 Task: Enable the redirection from one org to another org
Action: Mouse moved to (168, 271)
Screenshot: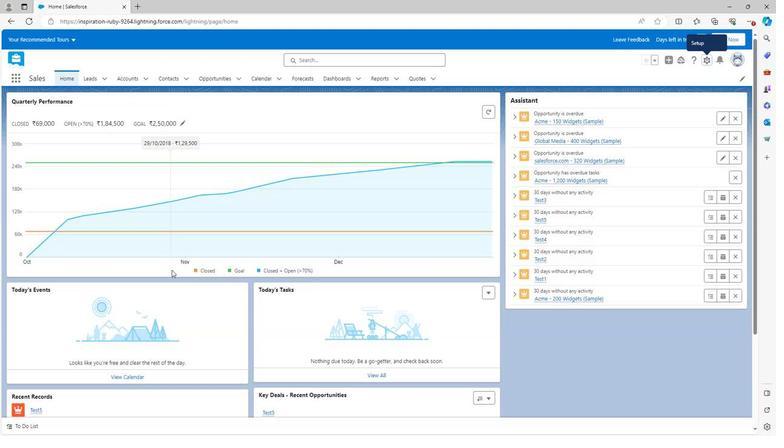 
Action: Mouse scrolled (168, 271) with delta (0, 0)
Screenshot: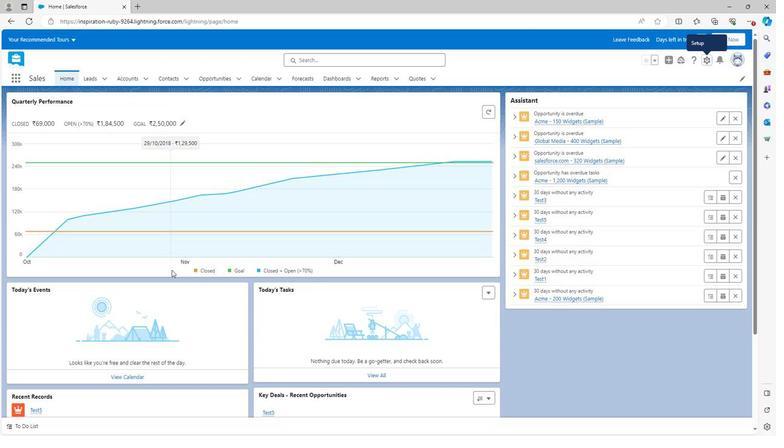 
Action: Mouse scrolled (168, 271) with delta (0, 0)
Screenshot: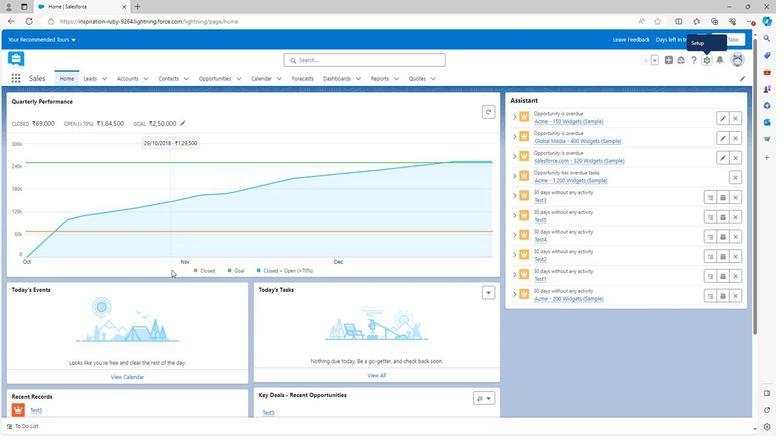 
Action: Mouse moved to (168, 271)
Screenshot: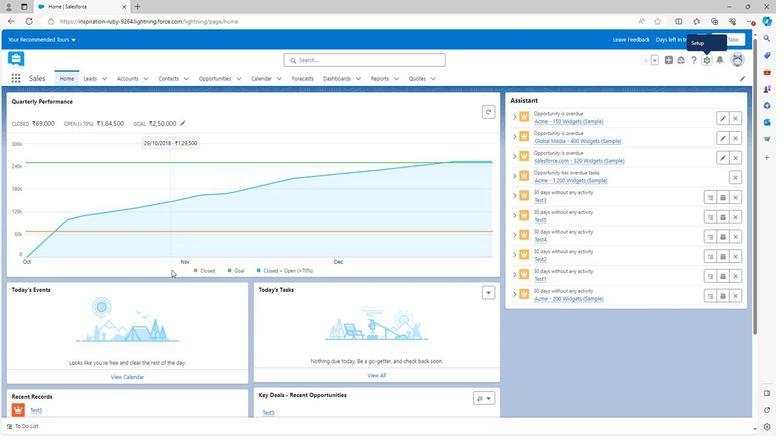 
Action: Mouse scrolled (168, 271) with delta (0, 0)
Screenshot: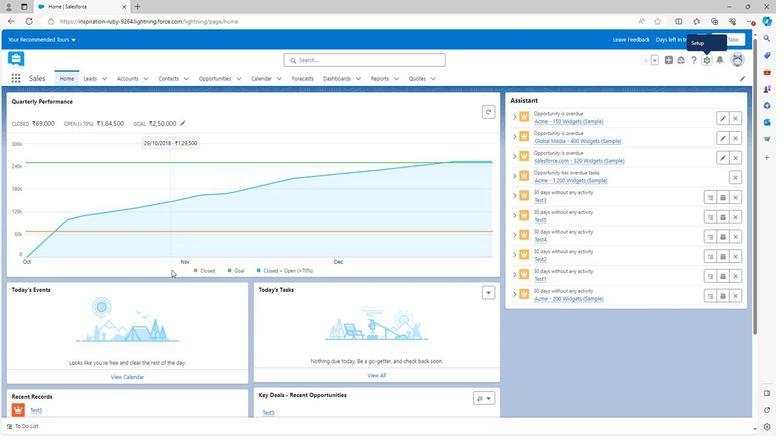 
Action: Mouse moved to (168, 272)
Screenshot: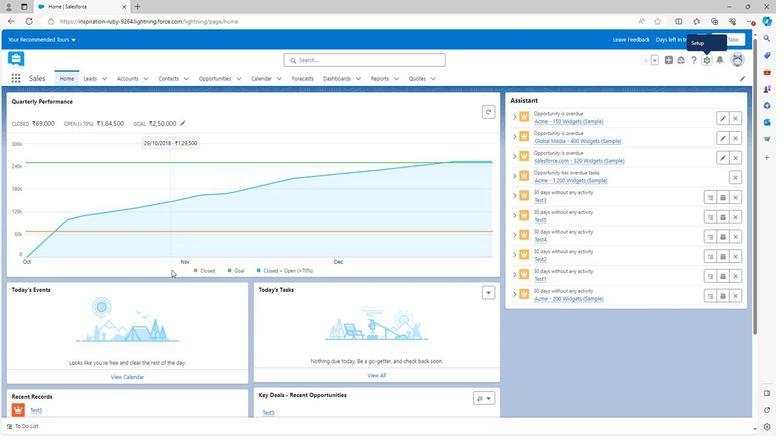 
Action: Mouse scrolled (168, 271) with delta (0, 0)
Screenshot: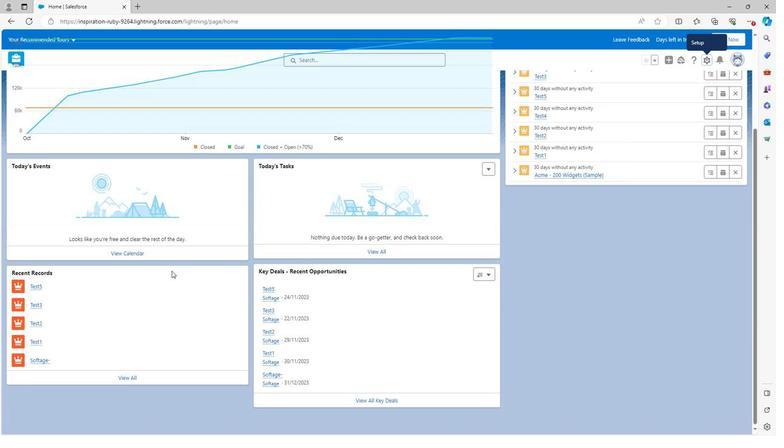 
Action: Mouse scrolled (168, 272) with delta (0, 0)
Screenshot: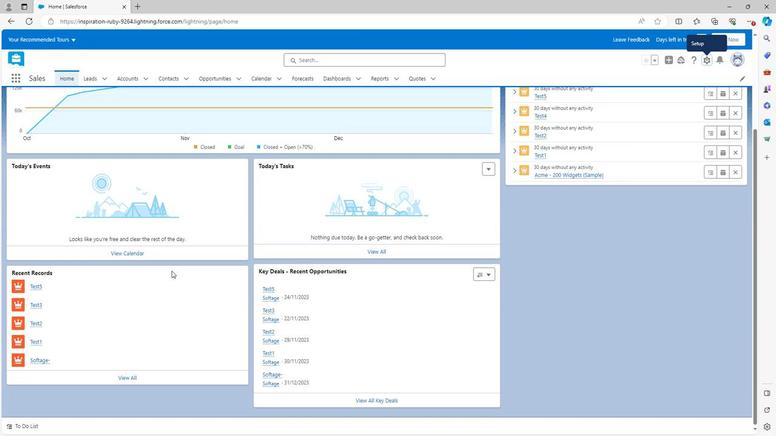 
Action: Mouse scrolled (168, 272) with delta (0, 0)
Screenshot: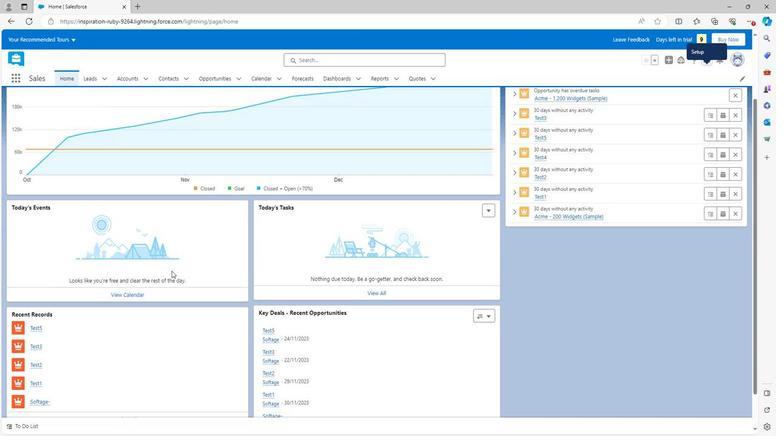 
Action: Mouse scrolled (168, 272) with delta (0, 0)
Screenshot: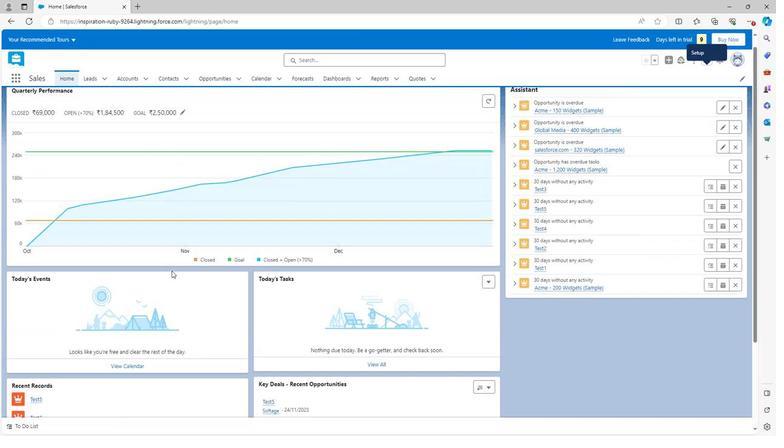 
Action: Mouse scrolled (168, 272) with delta (0, 0)
Screenshot: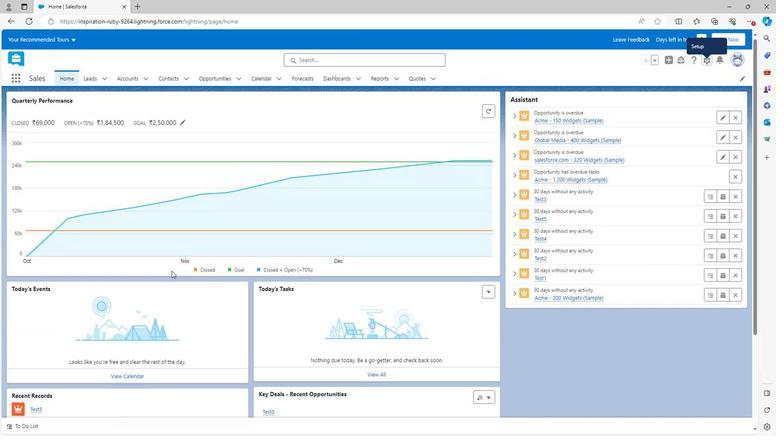 
Action: Mouse moved to (703, 66)
Screenshot: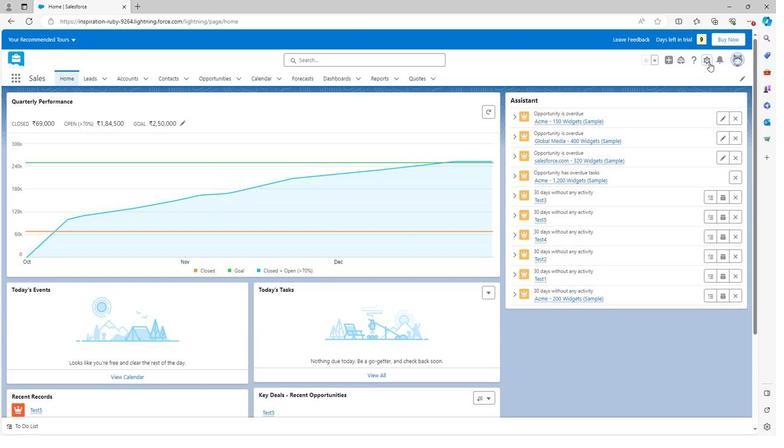 
Action: Mouse pressed left at (703, 66)
Screenshot: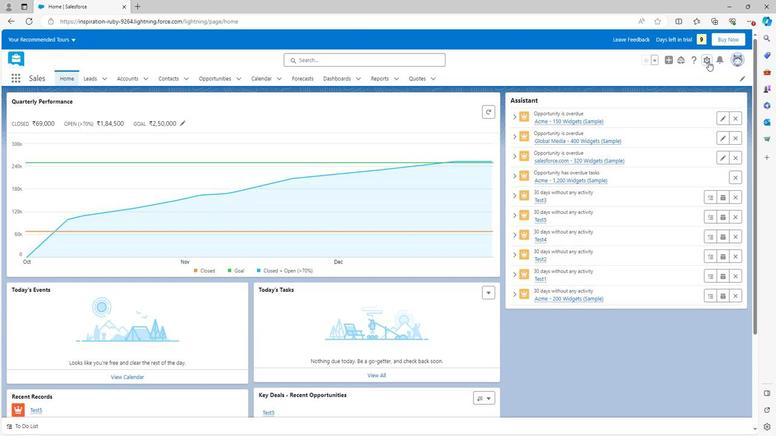 
Action: Mouse moved to (674, 84)
Screenshot: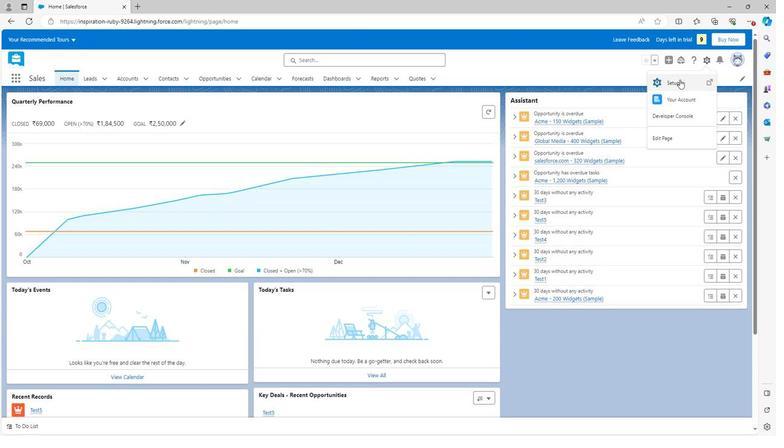 
Action: Mouse pressed left at (674, 84)
Screenshot: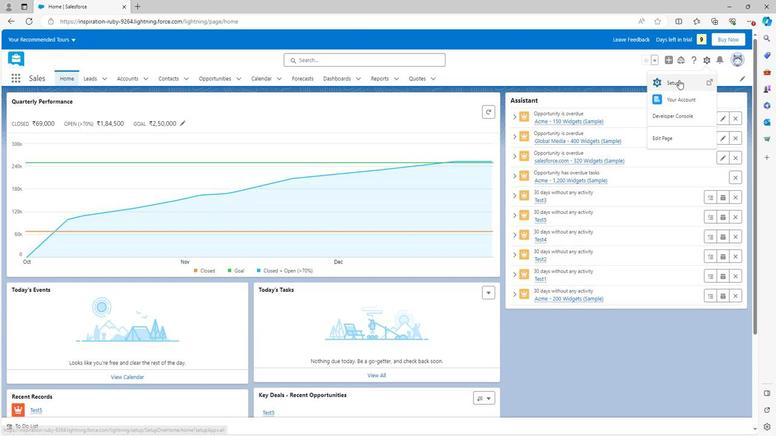 
Action: Mouse moved to (35, 338)
Screenshot: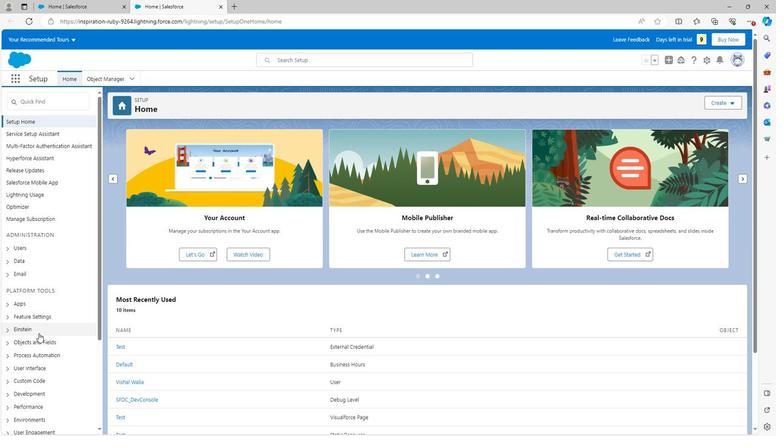 
Action: Mouse scrolled (35, 338) with delta (0, 0)
Screenshot: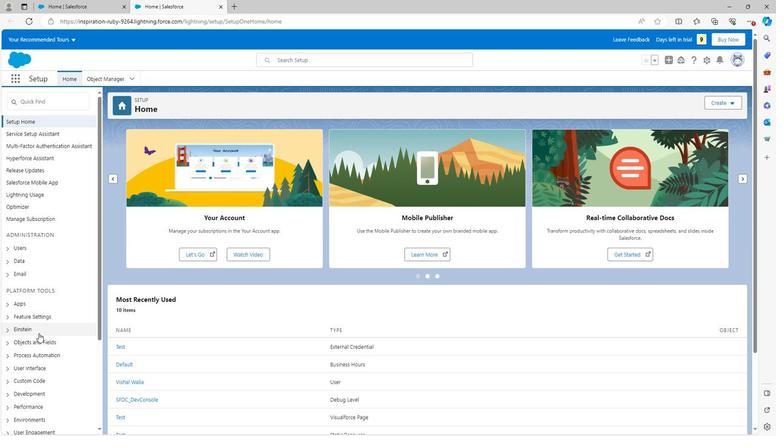
Action: Mouse moved to (35, 340)
Screenshot: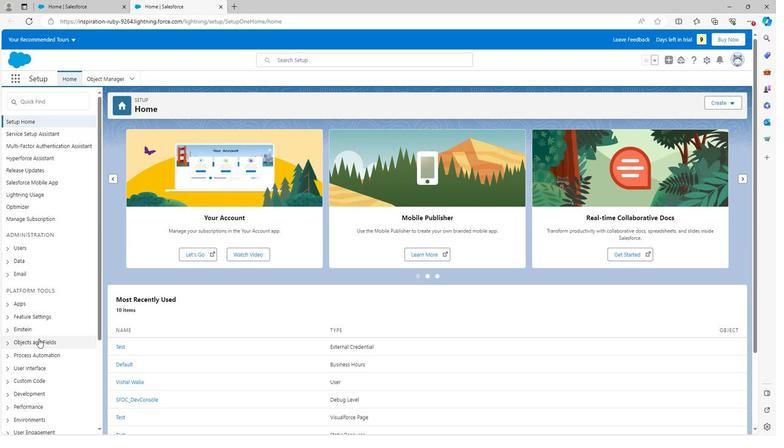 
Action: Mouse scrolled (35, 340) with delta (0, 0)
Screenshot: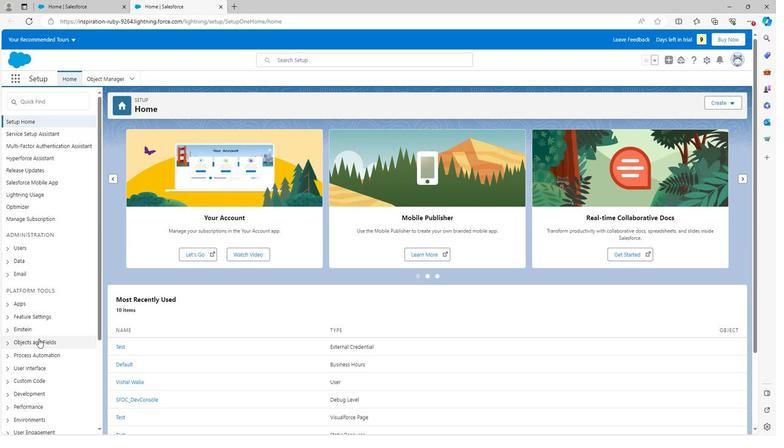 
Action: Mouse scrolled (35, 340) with delta (0, 0)
Screenshot: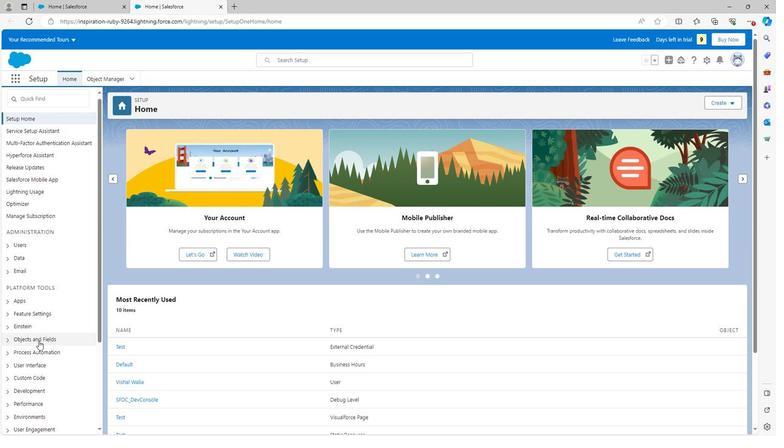
Action: Mouse scrolled (35, 340) with delta (0, 0)
Screenshot: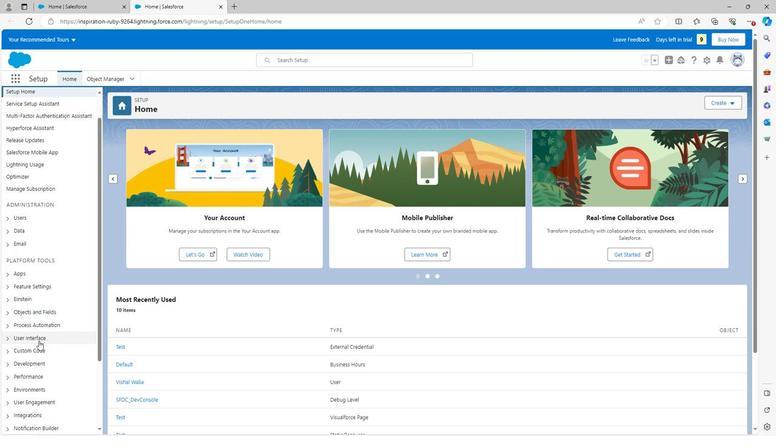 
Action: Mouse scrolled (35, 340) with delta (0, 0)
Screenshot: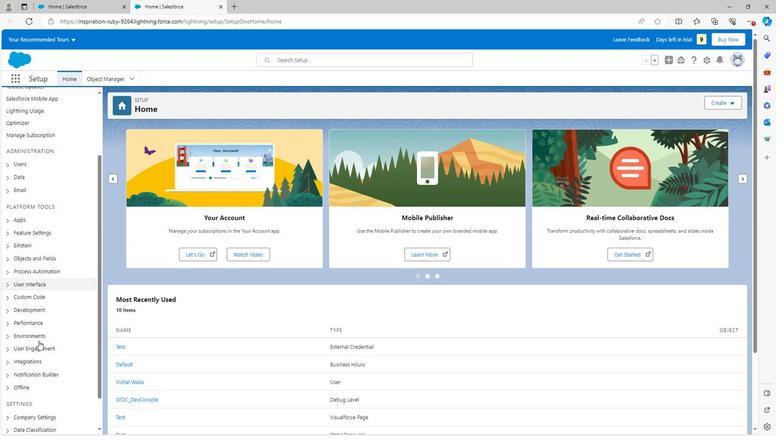 
Action: Mouse scrolled (35, 340) with delta (0, 0)
Screenshot: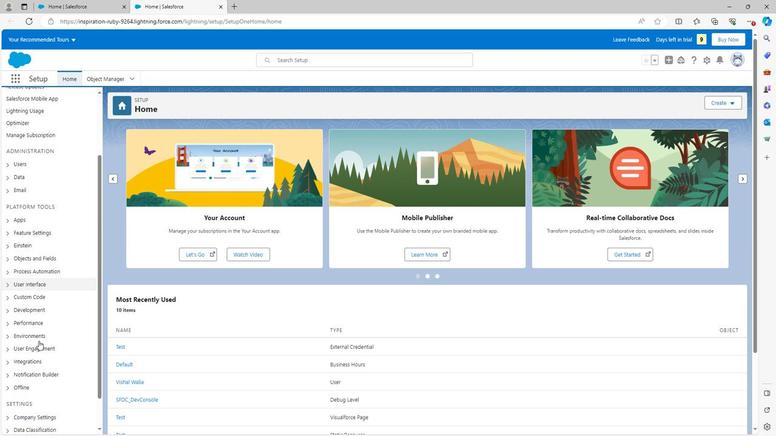 
Action: Mouse scrolled (35, 340) with delta (0, 0)
Screenshot: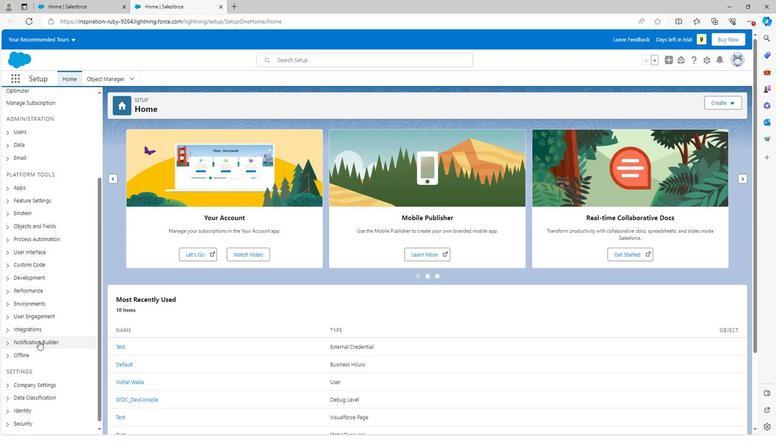 
Action: Mouse scrolled (35, 340) with delta (0, 0)
Screenshot: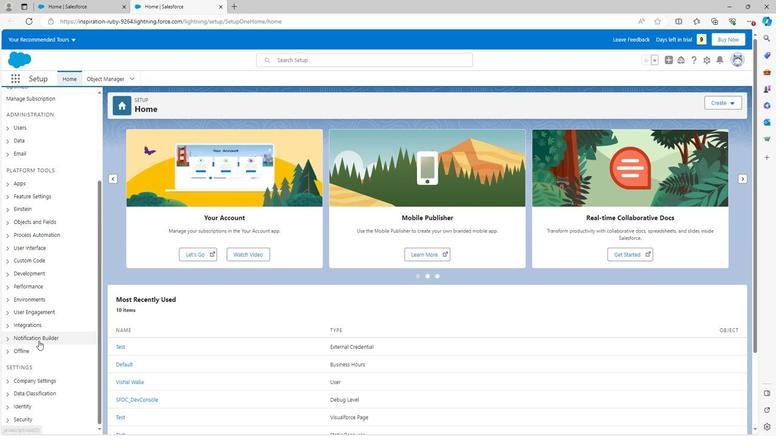 
Action: Mouse moved to (6, 418)
Screenshot: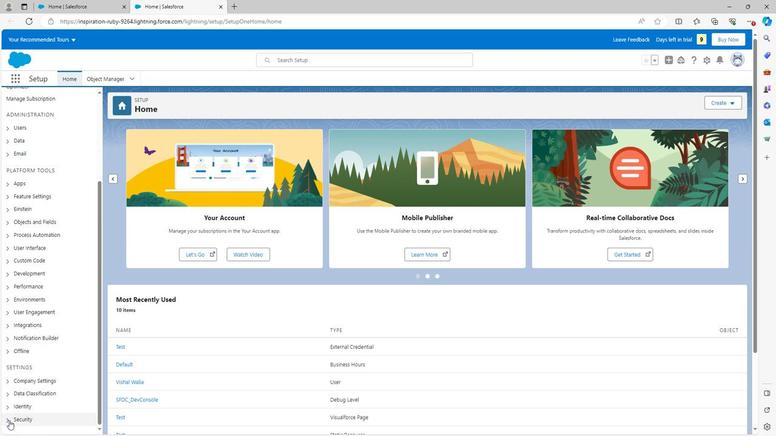 
Action: Mouse pressed left at (6, 418)
Screenshot: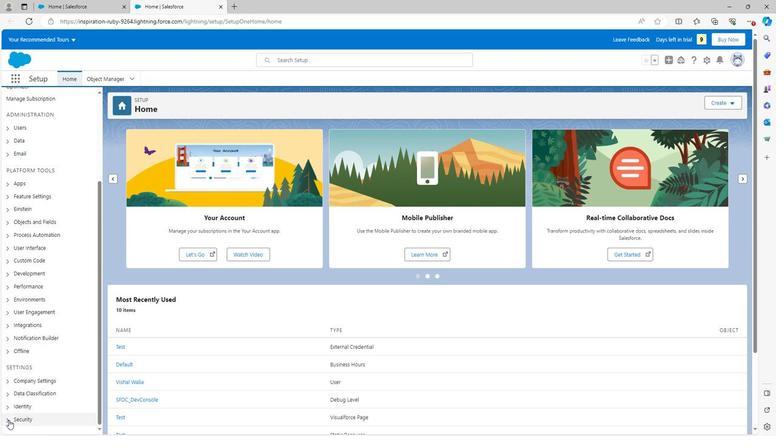 
Action: Mouse scrolled (6, 418) with delta (0, 0)
Screenshot: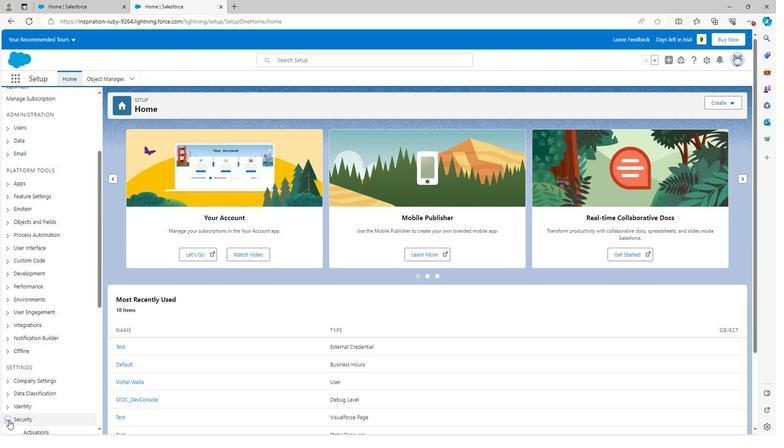 
Action: Mouse scrolled (6, 418) with delta (0, 0)
Screenshot: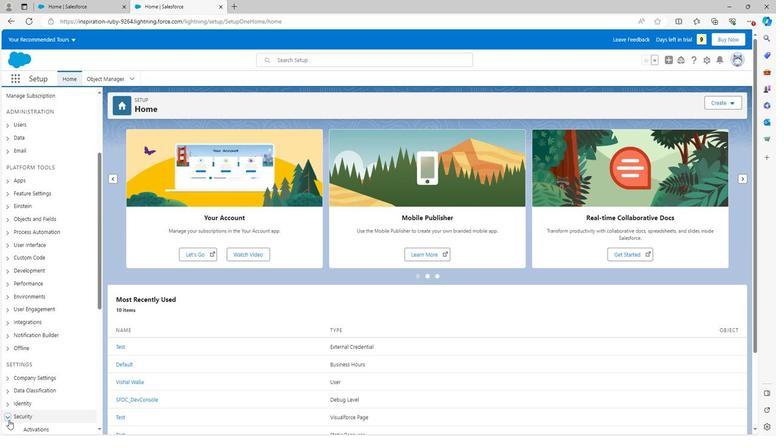 
Action: Mouse scrolled (6, 418) with delta (0, 0)
Screenshot: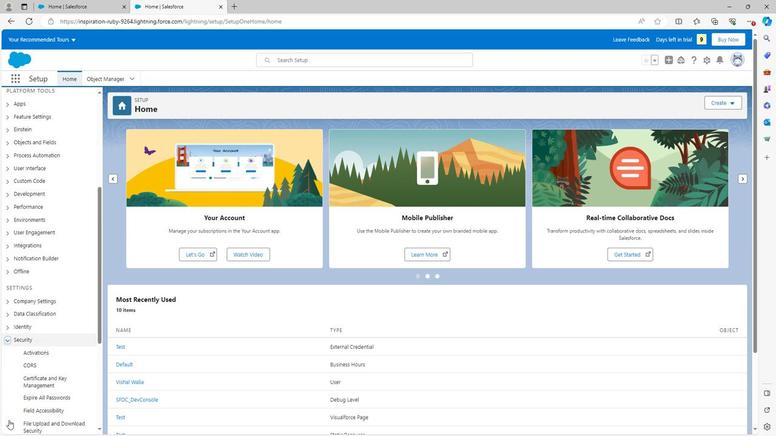 
Action: Mouse scrolled (6, 418) with delta (0, 0)
Screenshot: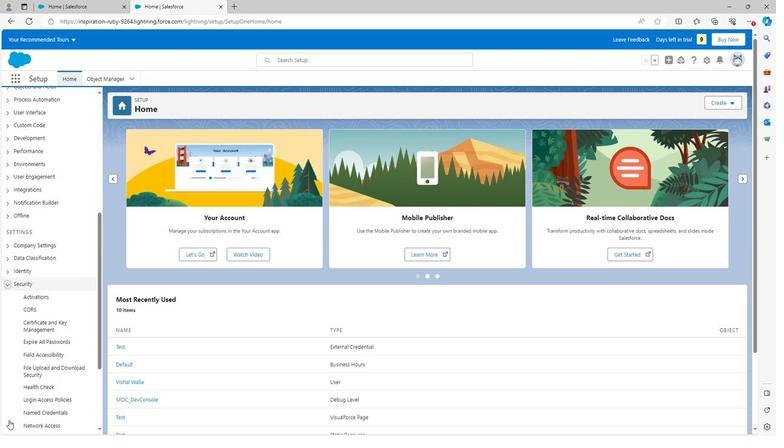 
Action: Mouse scrolled (6, 418) with delta (0, 0)
Screenshot: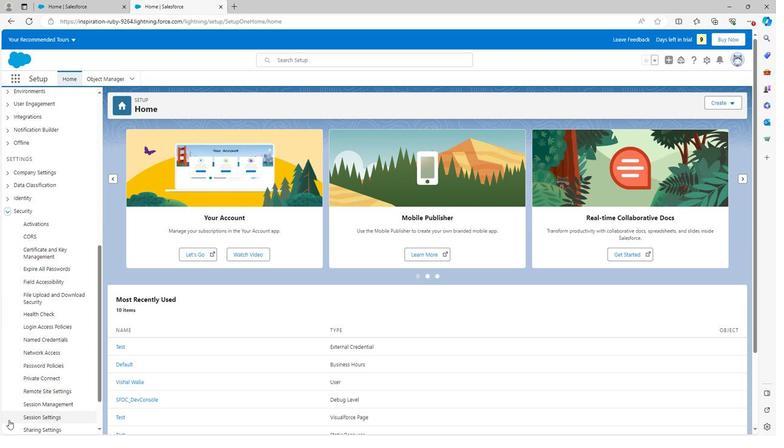 
Action: Mouse scrolled (6, 418) with delta (0, 0)
Screenshot: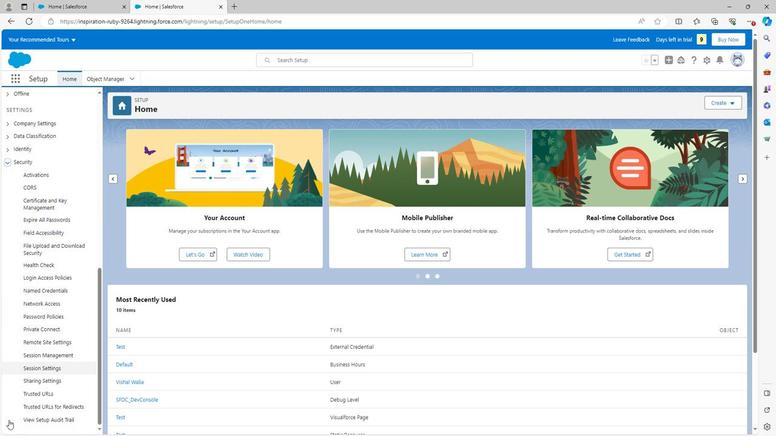 
Action: Mouse moved to (34, 403)
Screenshot: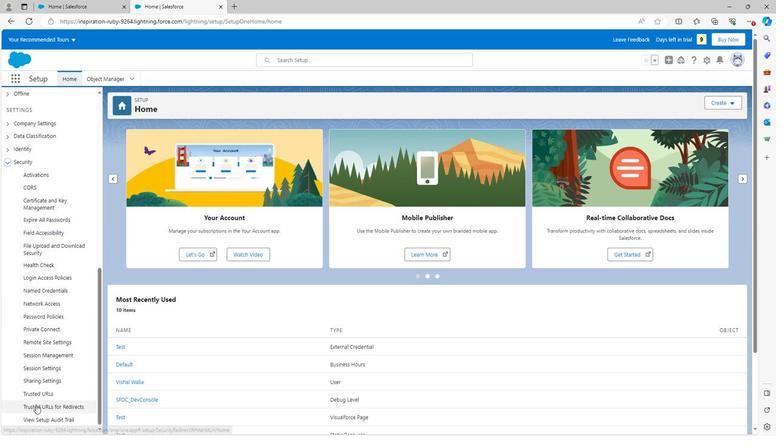
Action: Mouse pressed left at (34, 403)
Screenshot: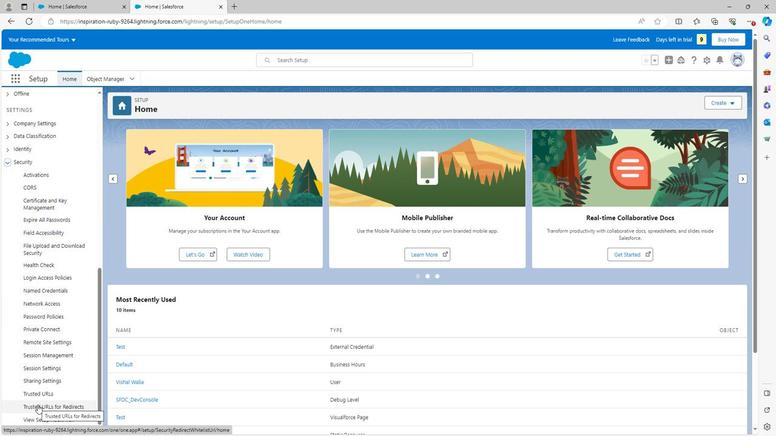
Action: Mouse moved to (237, 314)
Screenshot: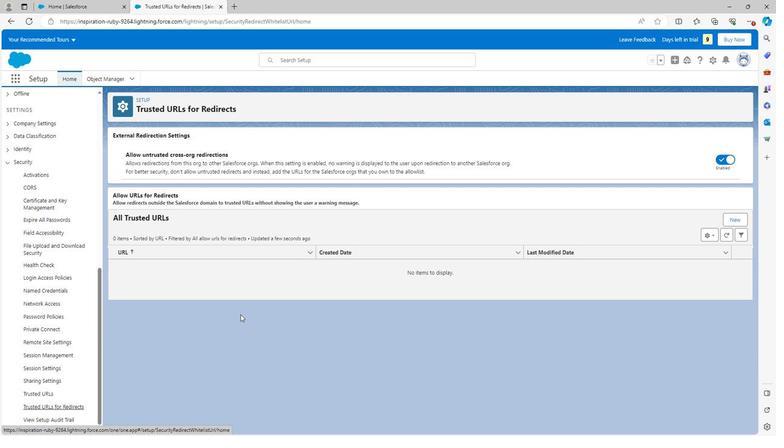 
Action: Mouse scrolled (237, 314) with delta (0, 0)
Screenshot: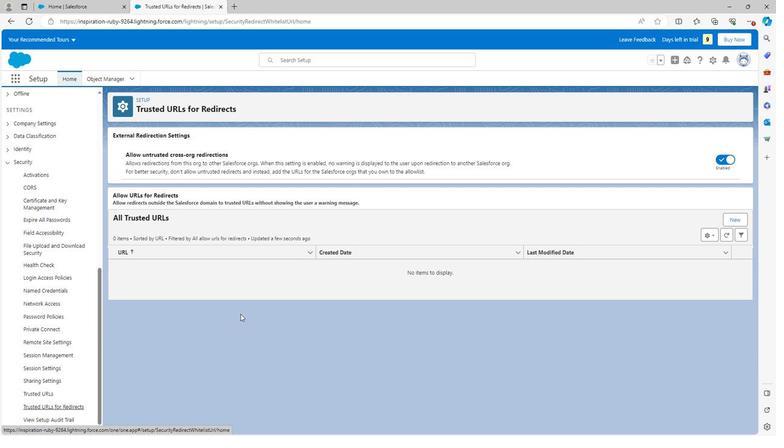 
Action: Mouse scrolled (237, 314) with delta (0, 0)
Screenshot: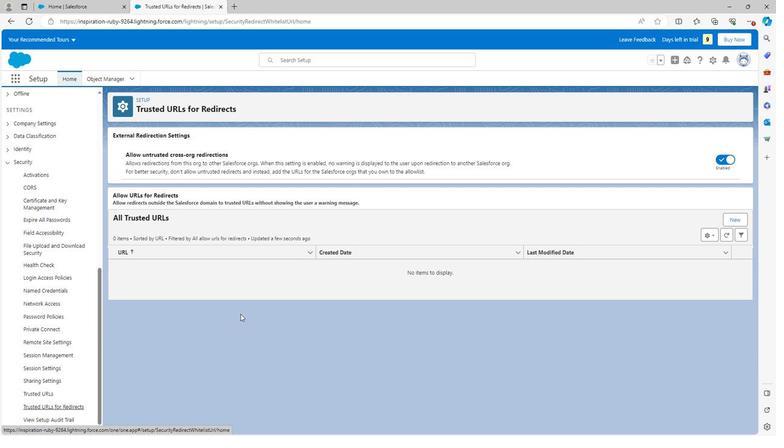 
Action: Mouse scrolled (237, 314) with delta (0, 0)
Screenshot: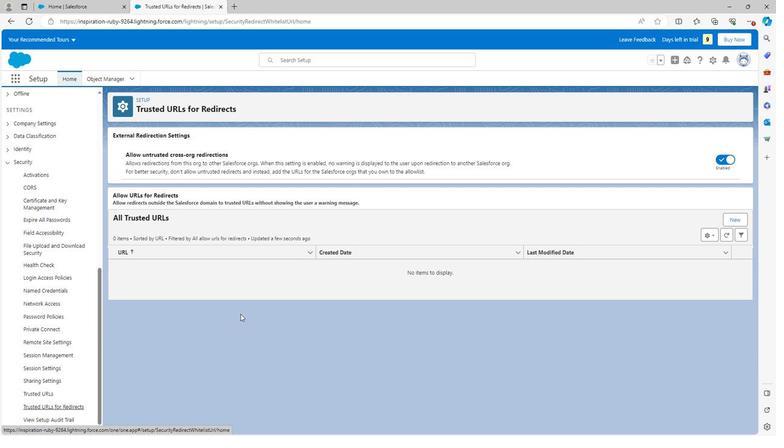 
Action: Mouse moved to (717, 160)
Screenshot: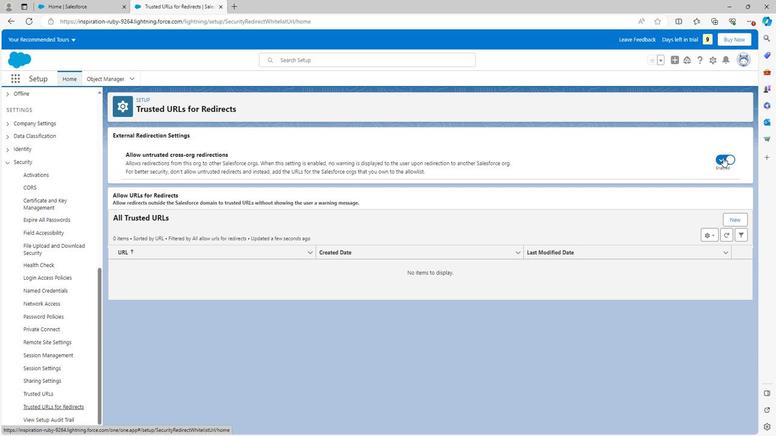 
Action: Mouse pressed left at (717, 160)
Screenshot: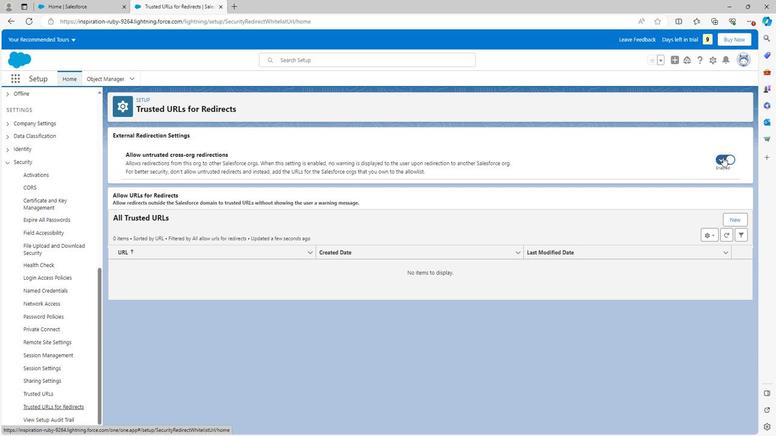 
Action: Mouse moved to (727, 161)
Screenshot: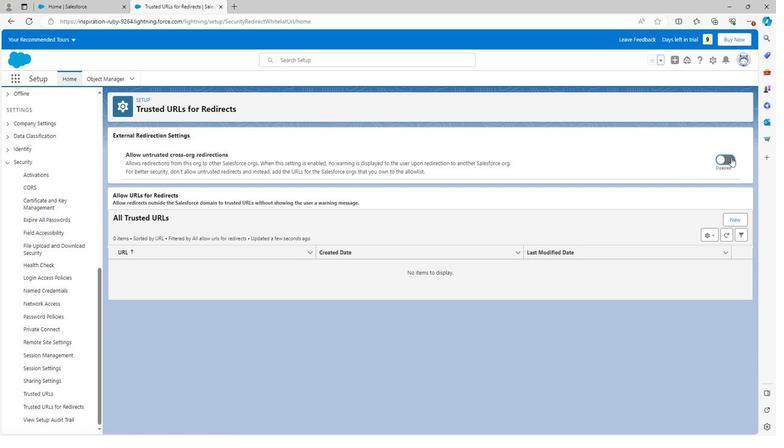 
Action: Mouse pressed left at (727, 161)
Screenshot: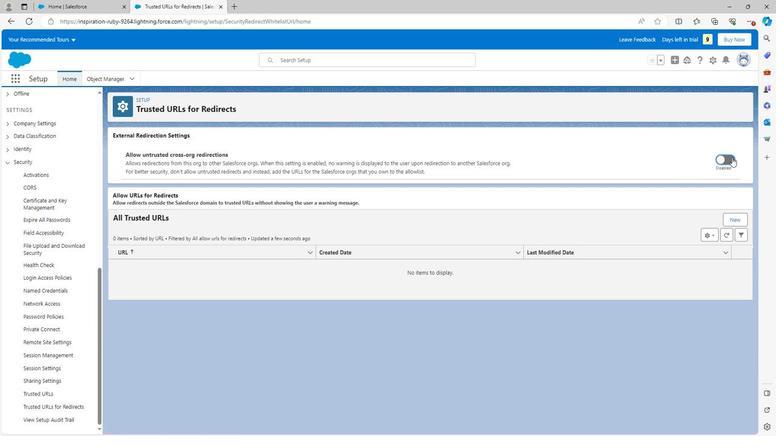 
Action: Mouse moved to (707, 235)
Screenshot: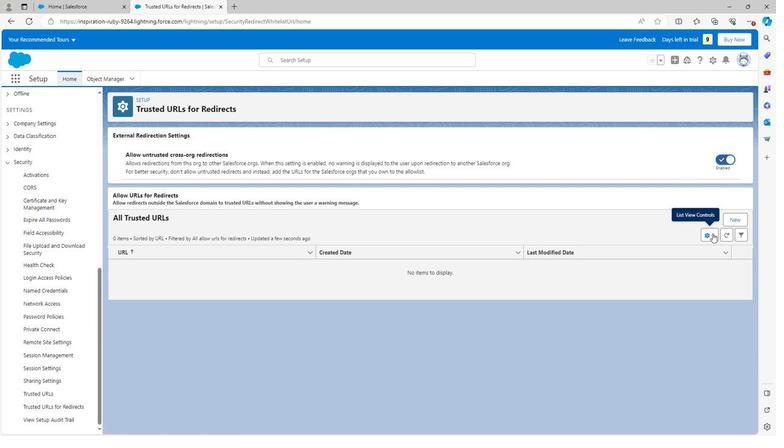 
Action: Mouse pressed left at (707, 235)
Screenshot: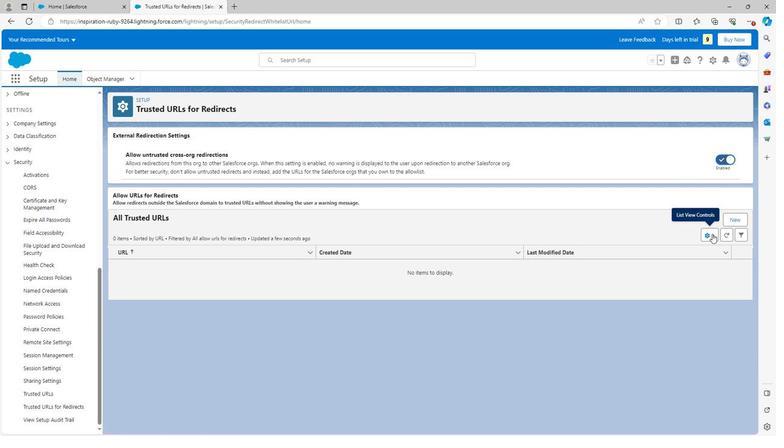 
Action: Mouse moved to (219, 247)
Screenshot: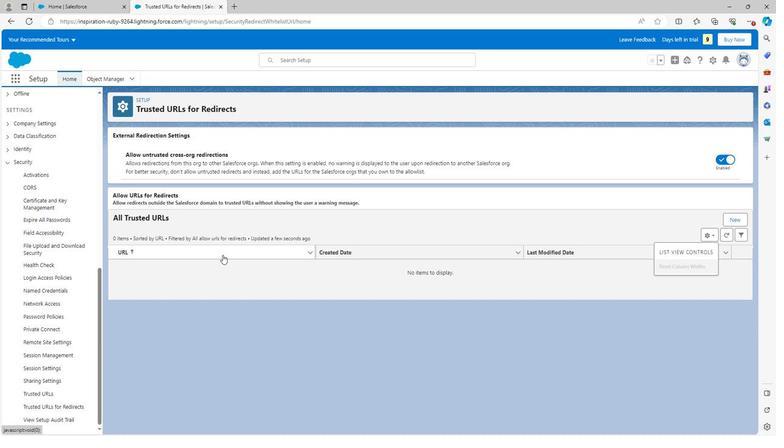 
Action: Mouse scrolled (219, 247) with delta (0, 0)
Screenshot: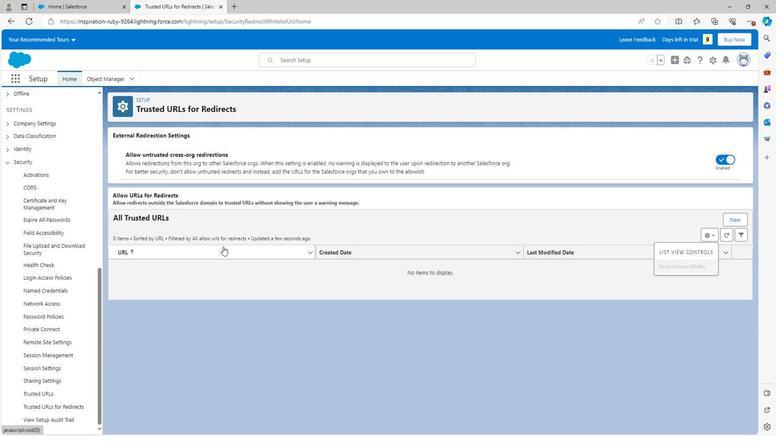 
Action: Mouse scrolled (219, 247) with delta (0, 0)
Screenshot: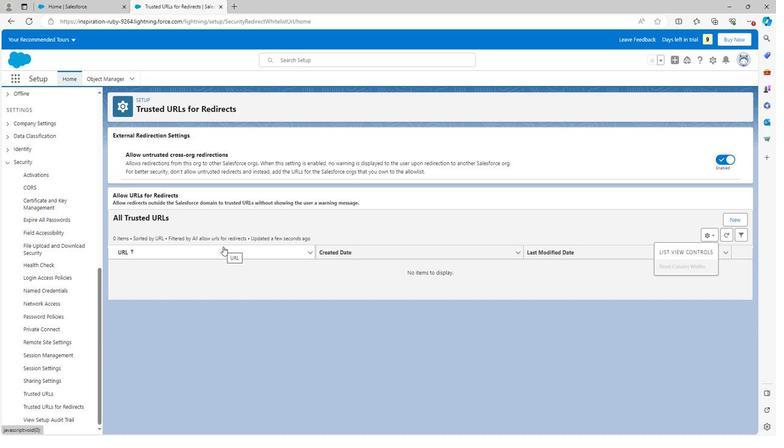 
Action: Mouse moved to (220, 247)
Screenshot: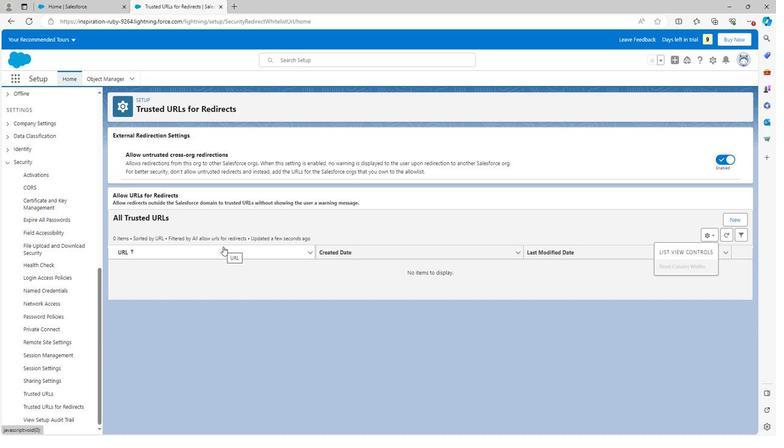 
Action: Mouse scrolled (220, 247) with delta (0, 0)
Screenshot: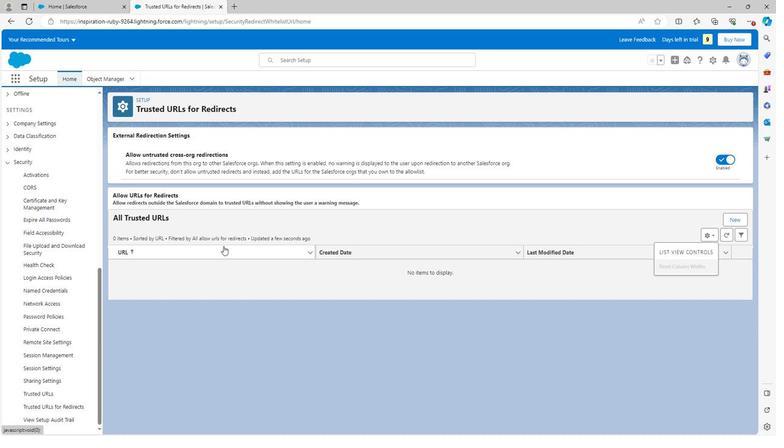 
Action: Mouse moved to (707, 238)
Screenshot: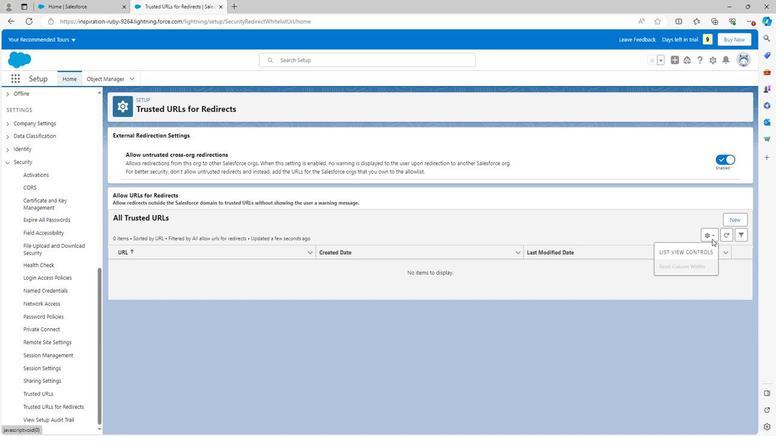 
Action: Mouse pressed left at (707, 238)
Screenshot: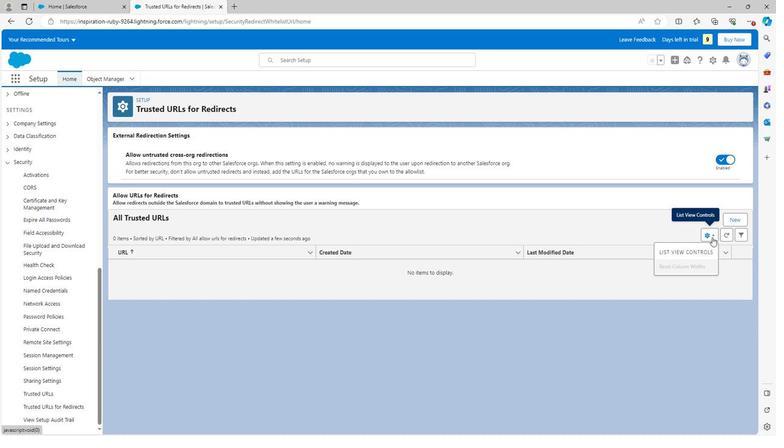 
Action: Mouse pressed left at (707, 238)
Screenshot: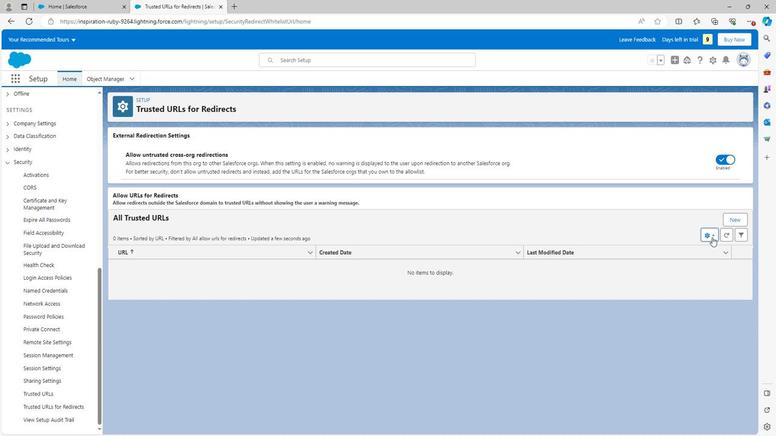 
Action: Mouse pressed left at (707, 238)
Screenshot: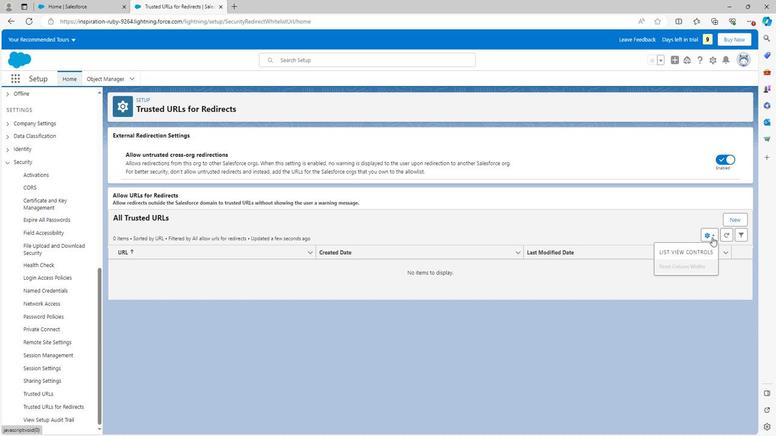 
Action: Mouse moved to (716, 161)
Screenshot: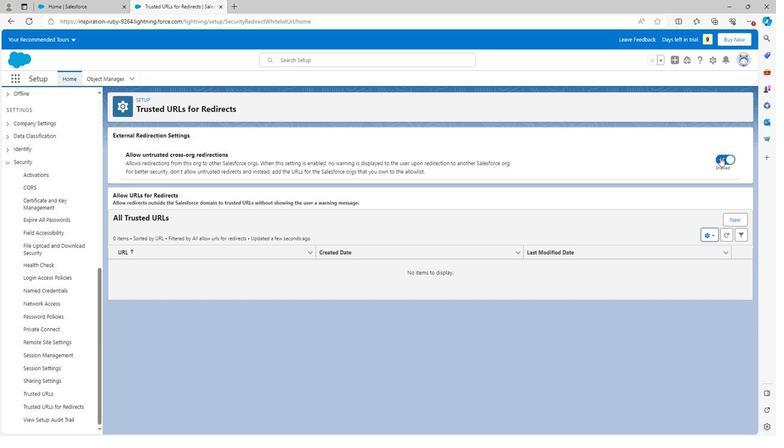 
Action: Mouse pressed left at (716, 161)
Screenshot: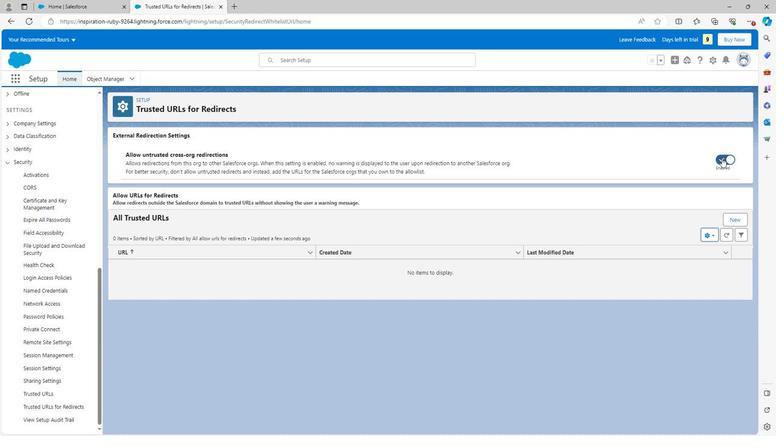 
Action: Mouse moved to (598, 278)
Screenshot: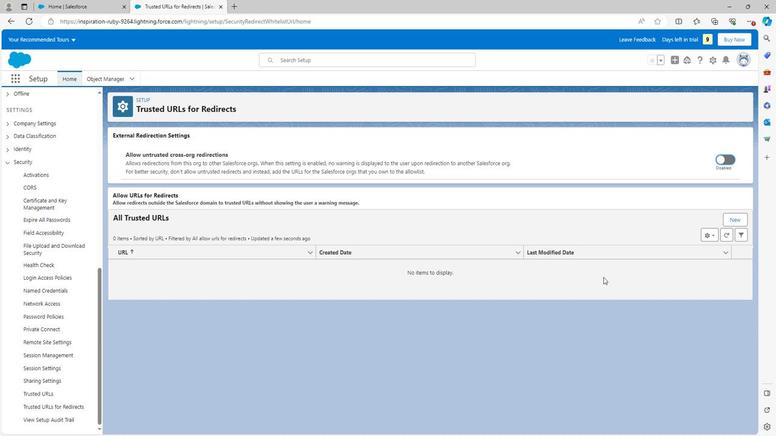 
